 Task: Add Hissho Sushi Veggie Roll to the cart.
Action: Mouse moved to (19, 107)
Screenshot: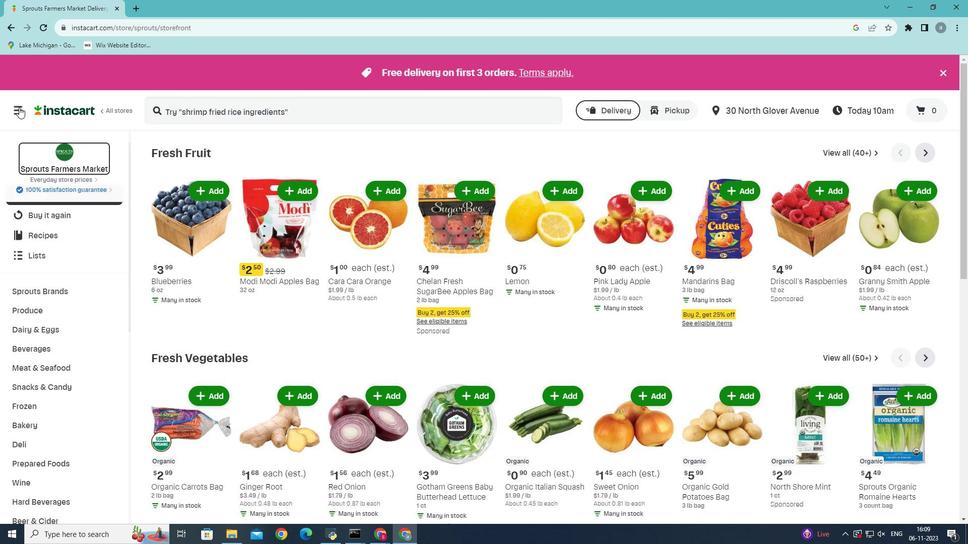 
Action: Mouse pressed left at (19, 107)
Screenshot: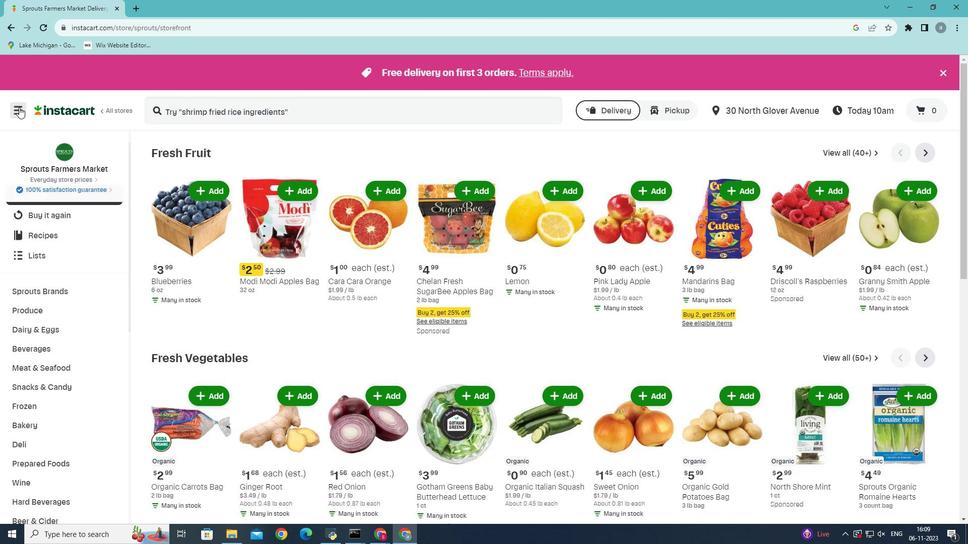 
Action: Mouse moved to (47, 281)
Screenshot: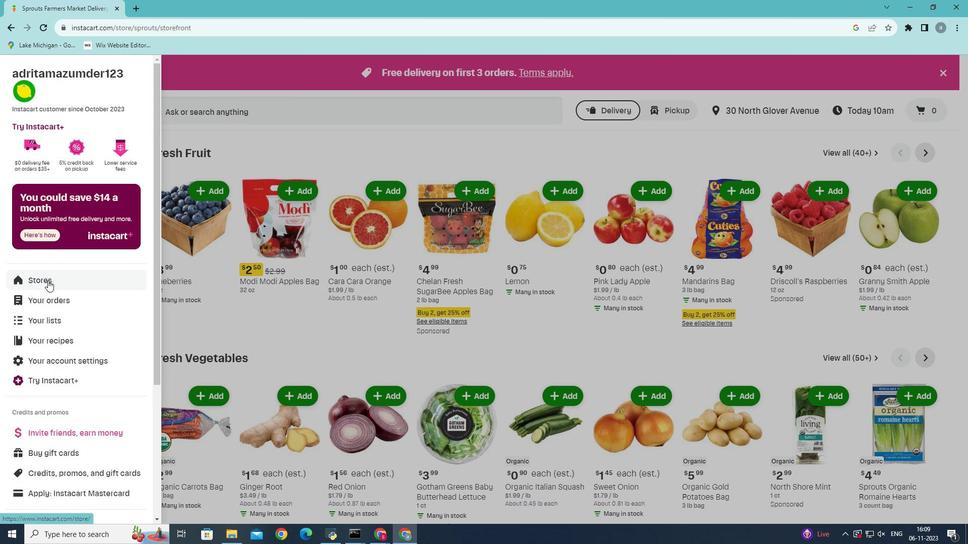 
Action: Mouse pressed left at (47, 281)
Screenshot: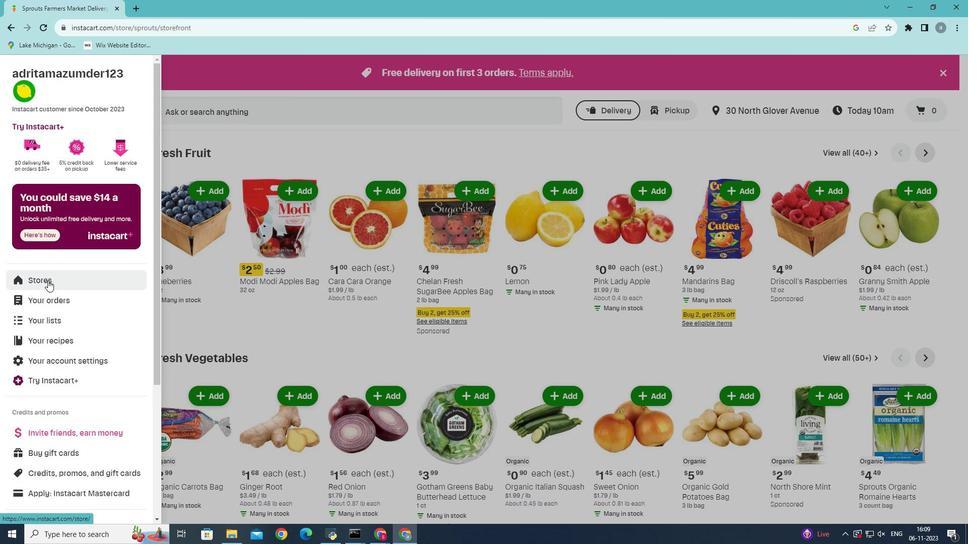 
Action: Mouse moved to (247, 120)
Screenshot: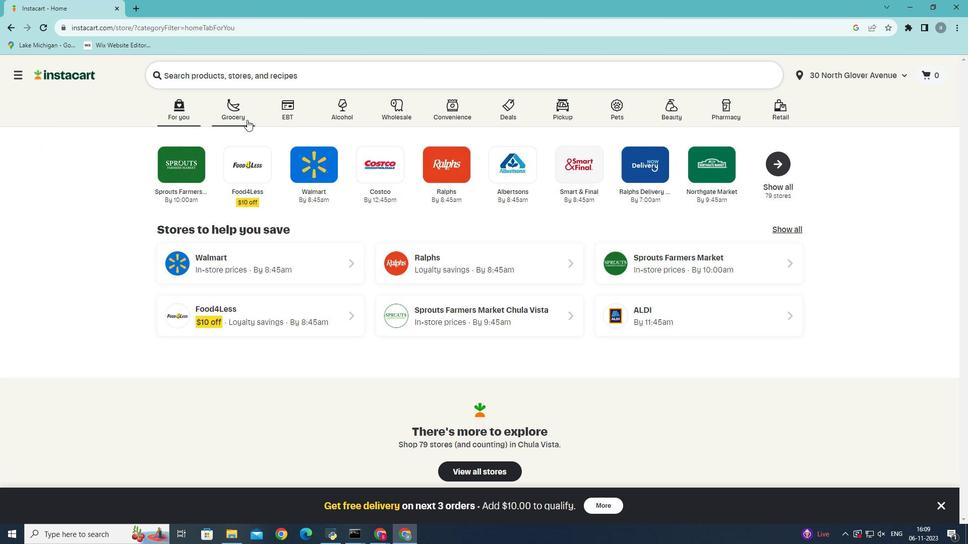 
Action: Mouse pressed left at (247, 120)
Screenshot: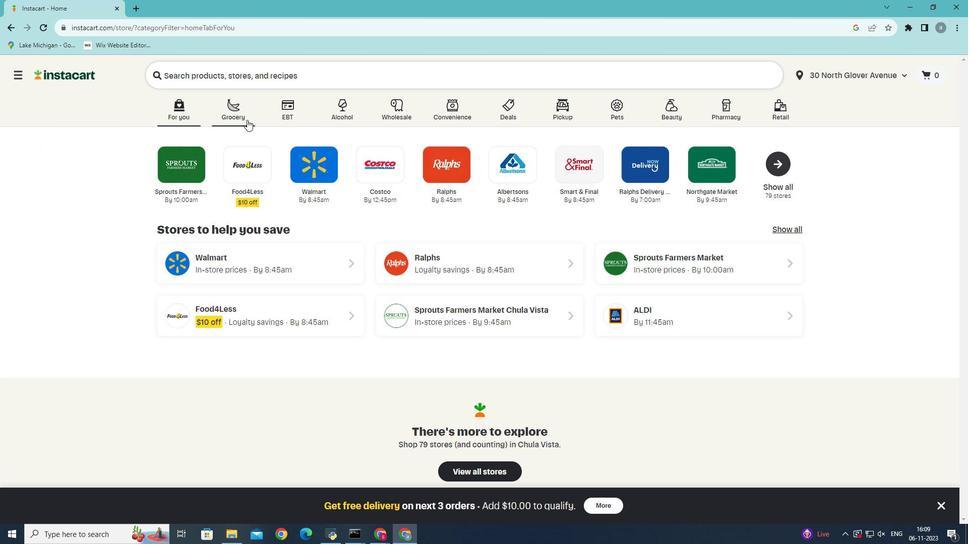
Action: Mouse moved to (211, 295)
Screenshot: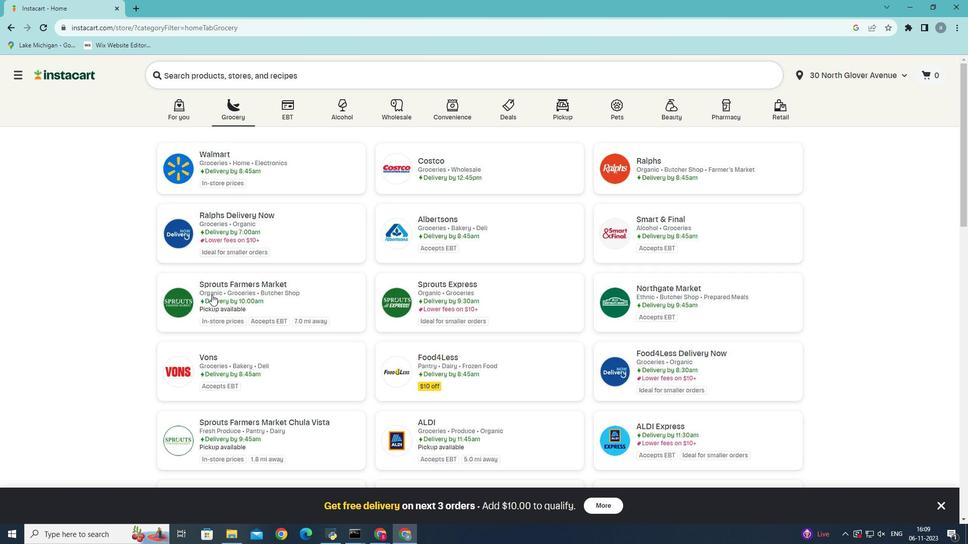 
Action: Mouse pressed left at (211, 295)
Screenshot: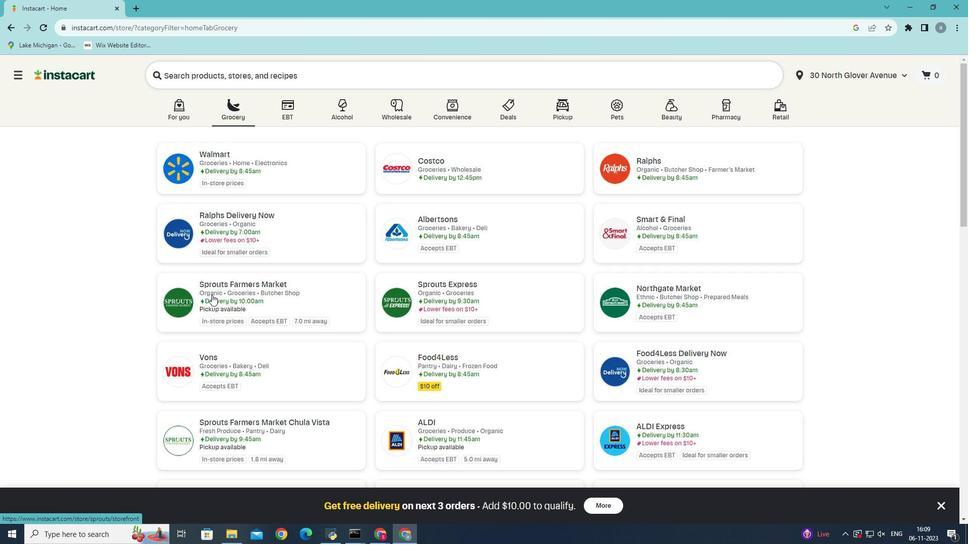 
Action: Mouse moved to (47, 403)
Screenshot: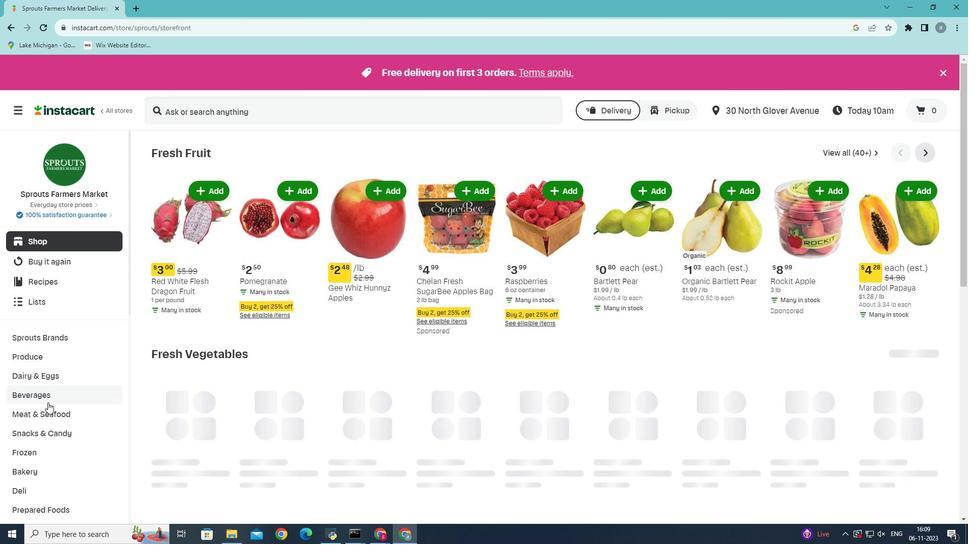 
Action: Mouse scrolled (47, 402) with delta (0, 0)
Screenshot: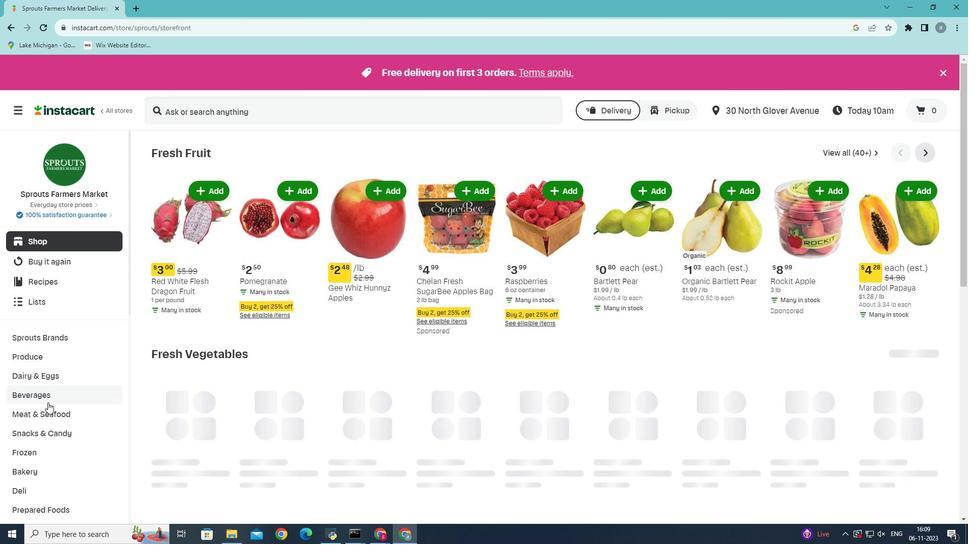
Action: Mouse scrolled (47, 402) with delta (0, 0)
Screenshot: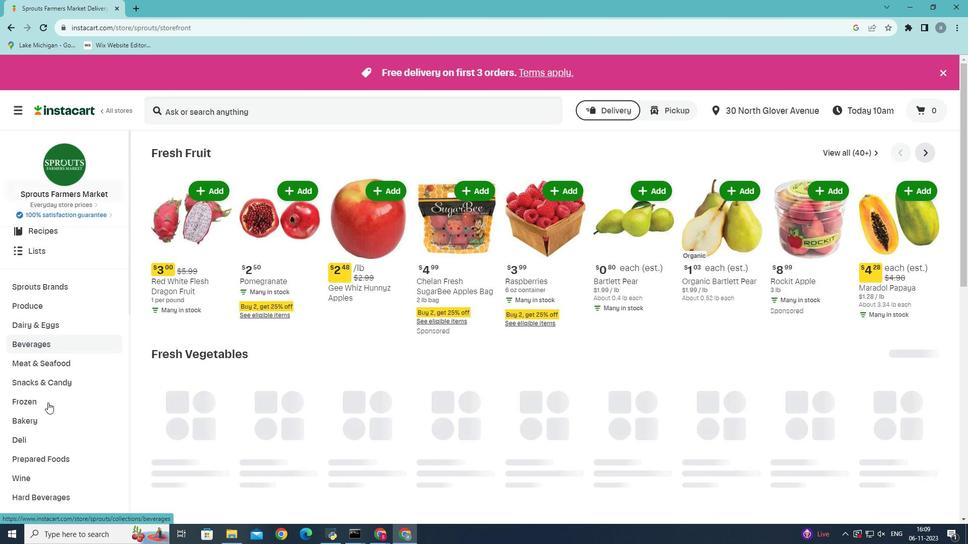 
Action: Mouse moved to (42, 413)
Screenshot: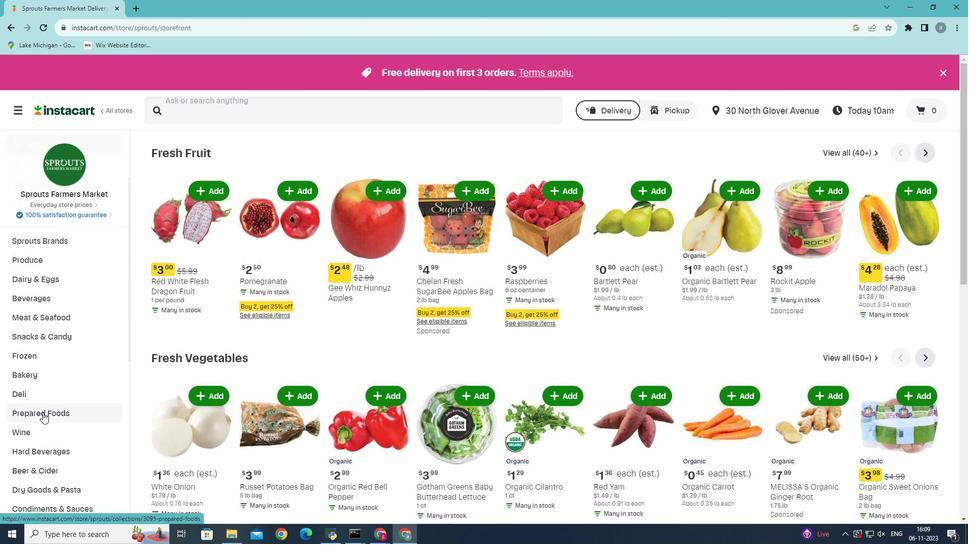 
Action: Mouse pressed left at (42, 413)
Screenshot: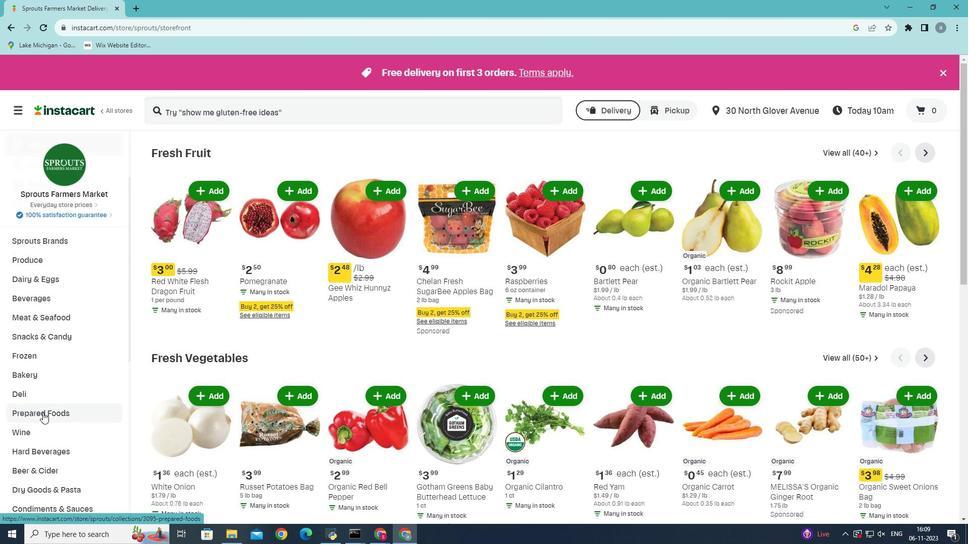 
Action: Mouse moved to (406, 179)
Screenshot: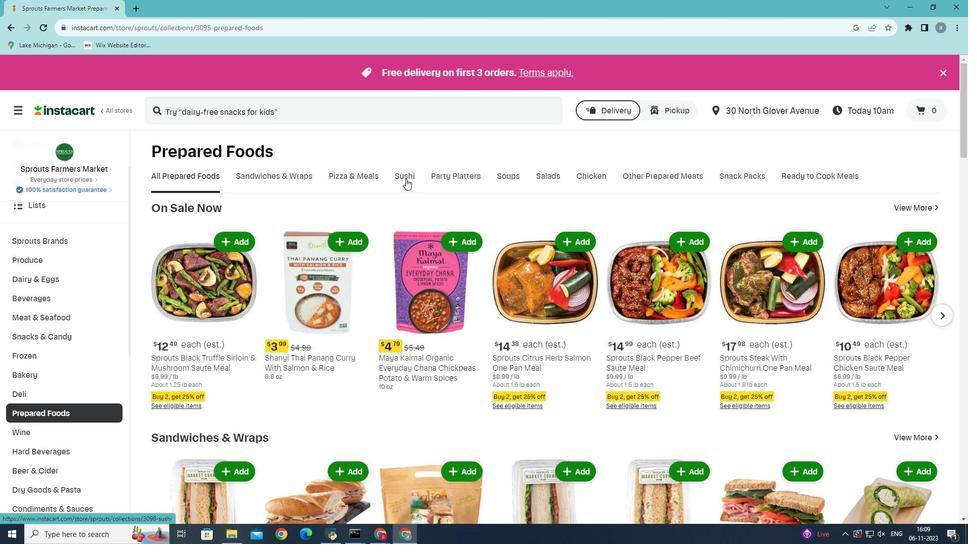 
Action: Mouse pressed left at (406, 179)
Screenshot: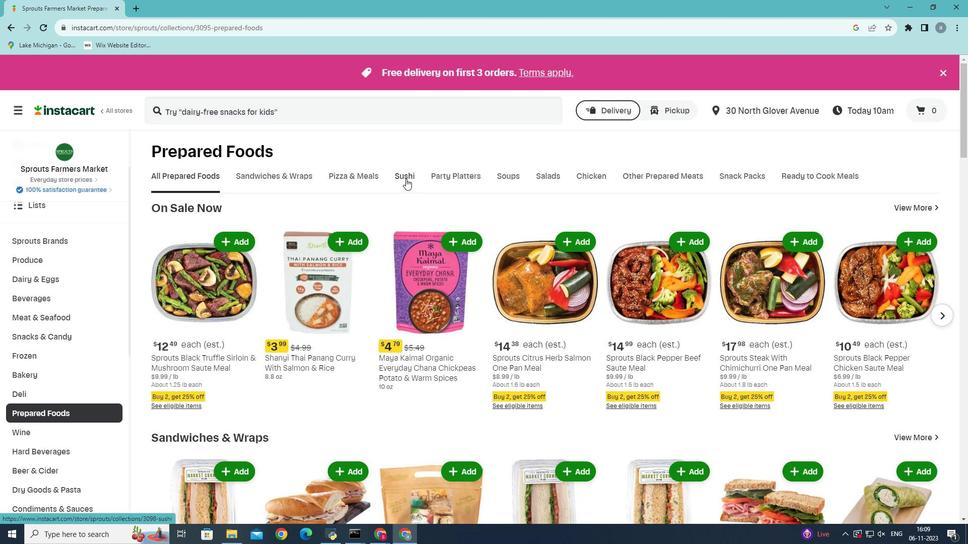 
Action: Mouse moved to (430, 219)
Screenshot: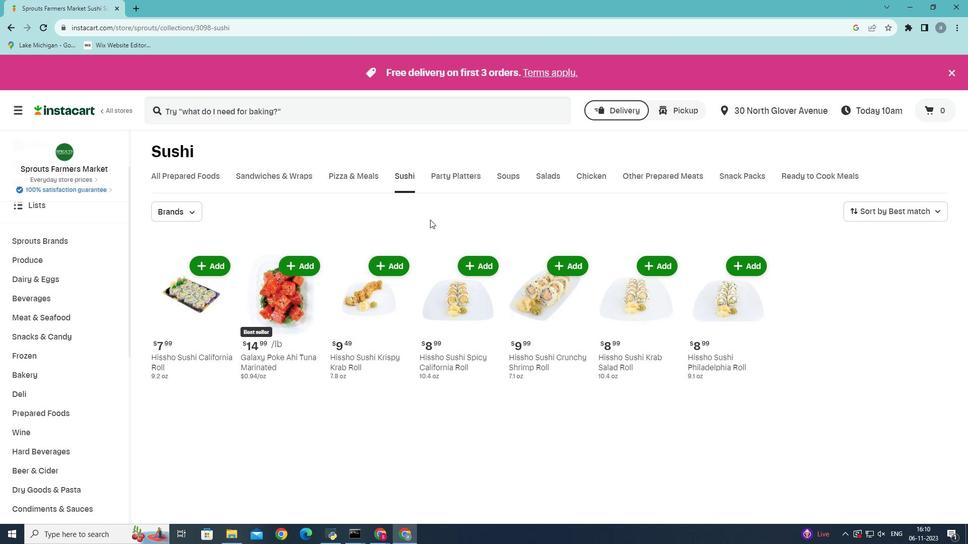 
